 Task: Select the scale with the custom "95".
Action: Mouse moved to (45, 80)
Screenshot: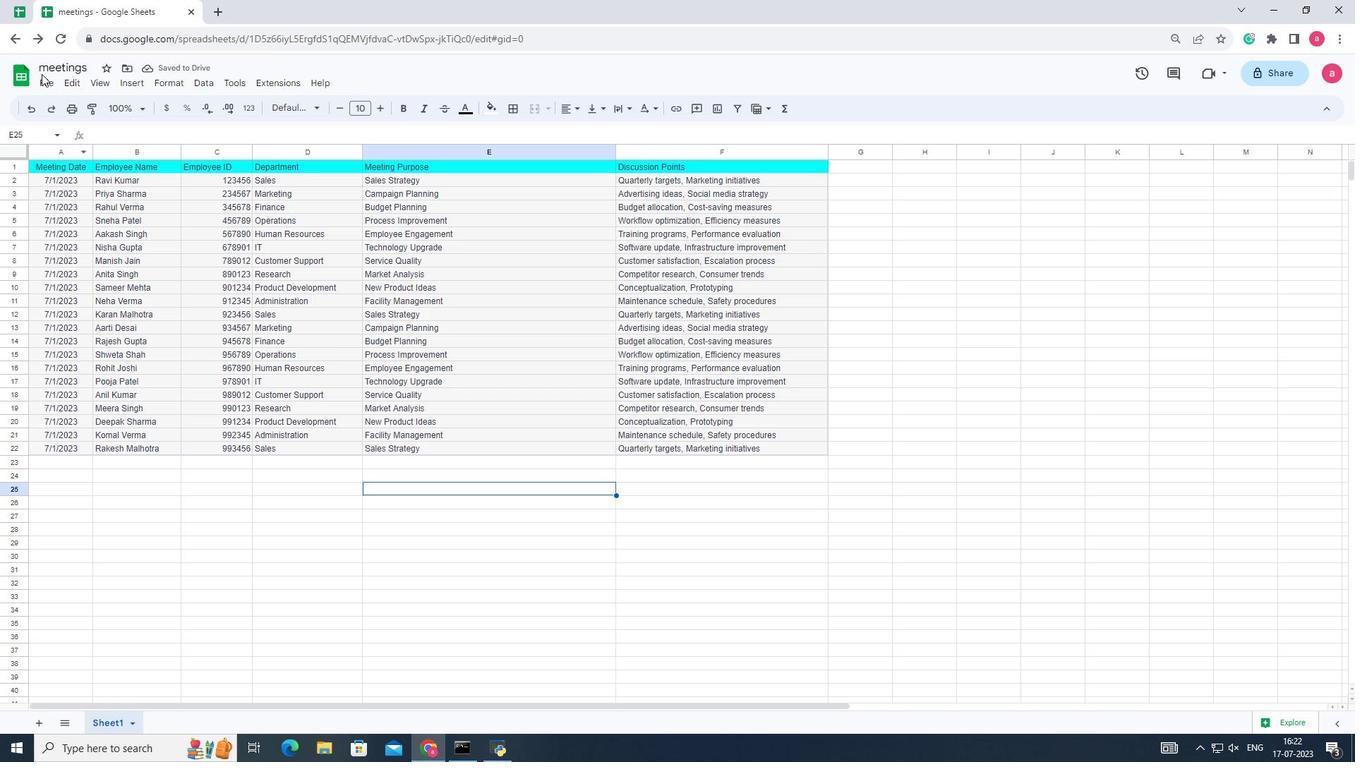
Action: Mouse pressed left at (45, 80)
Screenshot: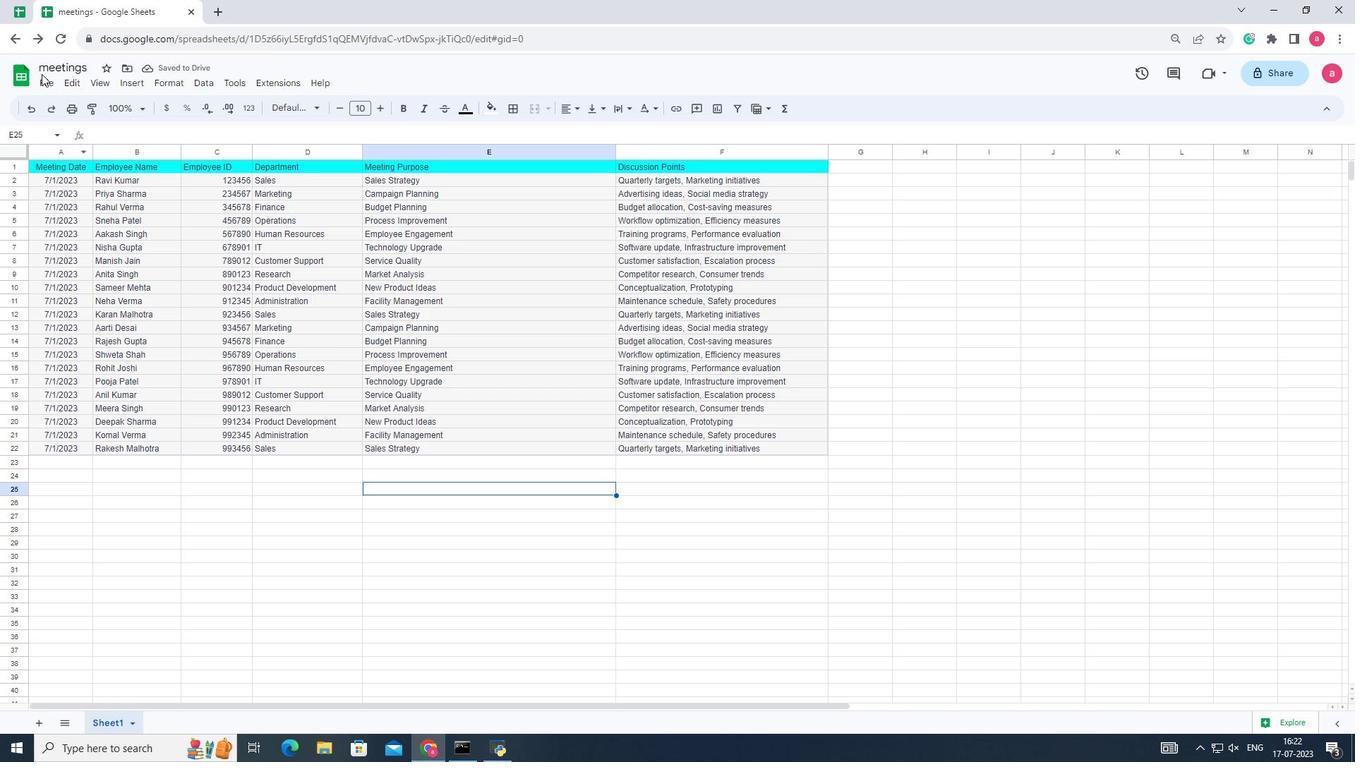 
Action: Mouse moved to (71, 461)
Screenshot: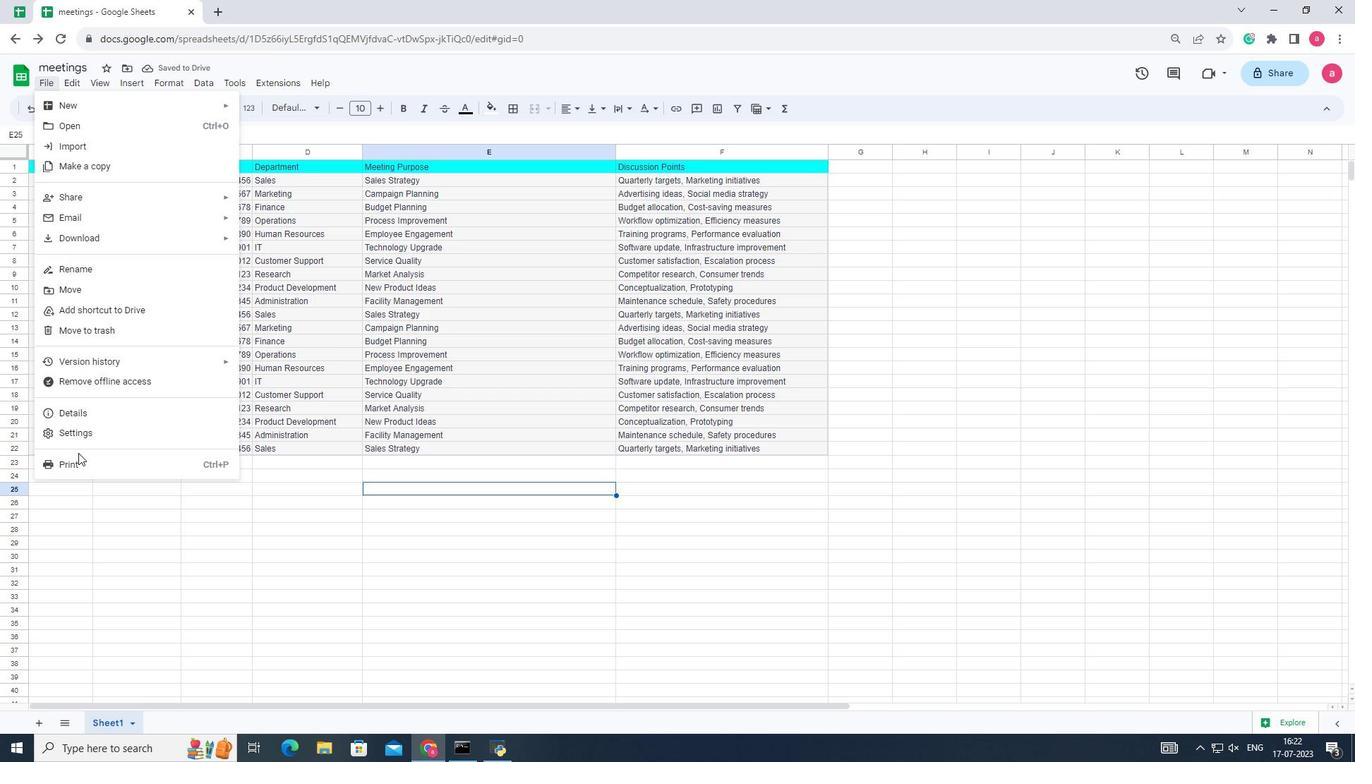 
Action: Mouse pressed left at (71, 461)
Screenshot: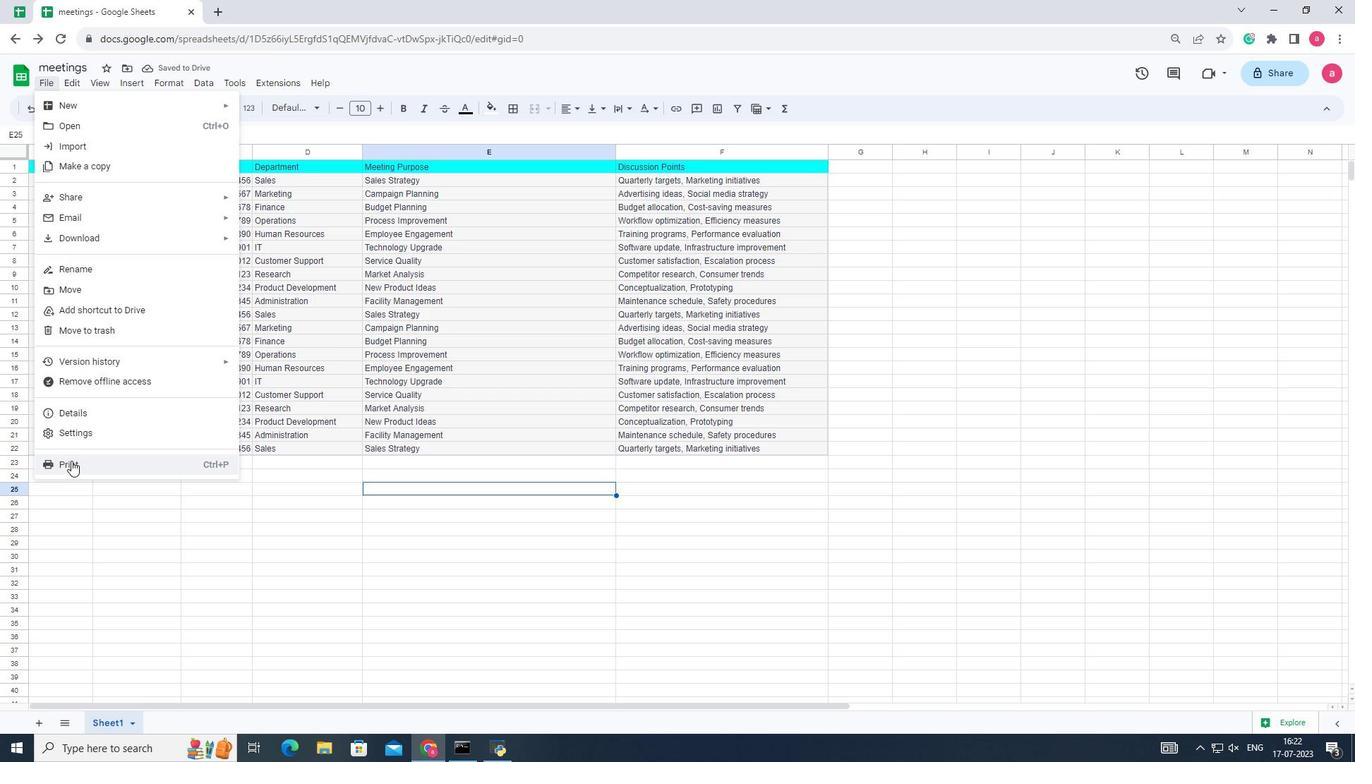 
Action: Mouse moved to (1309, 69)
Screenshot: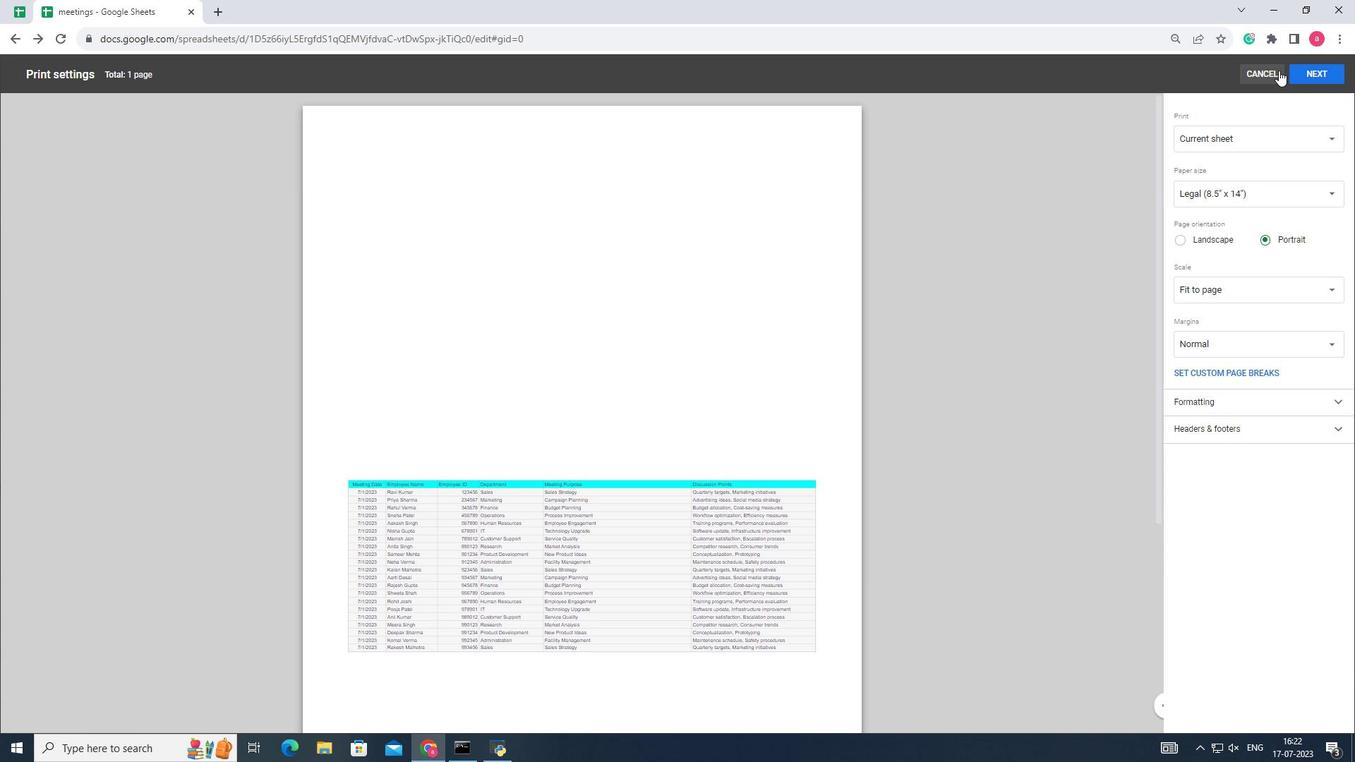 
Action: Mouse pressed left at (1309, 69)
Screenshot: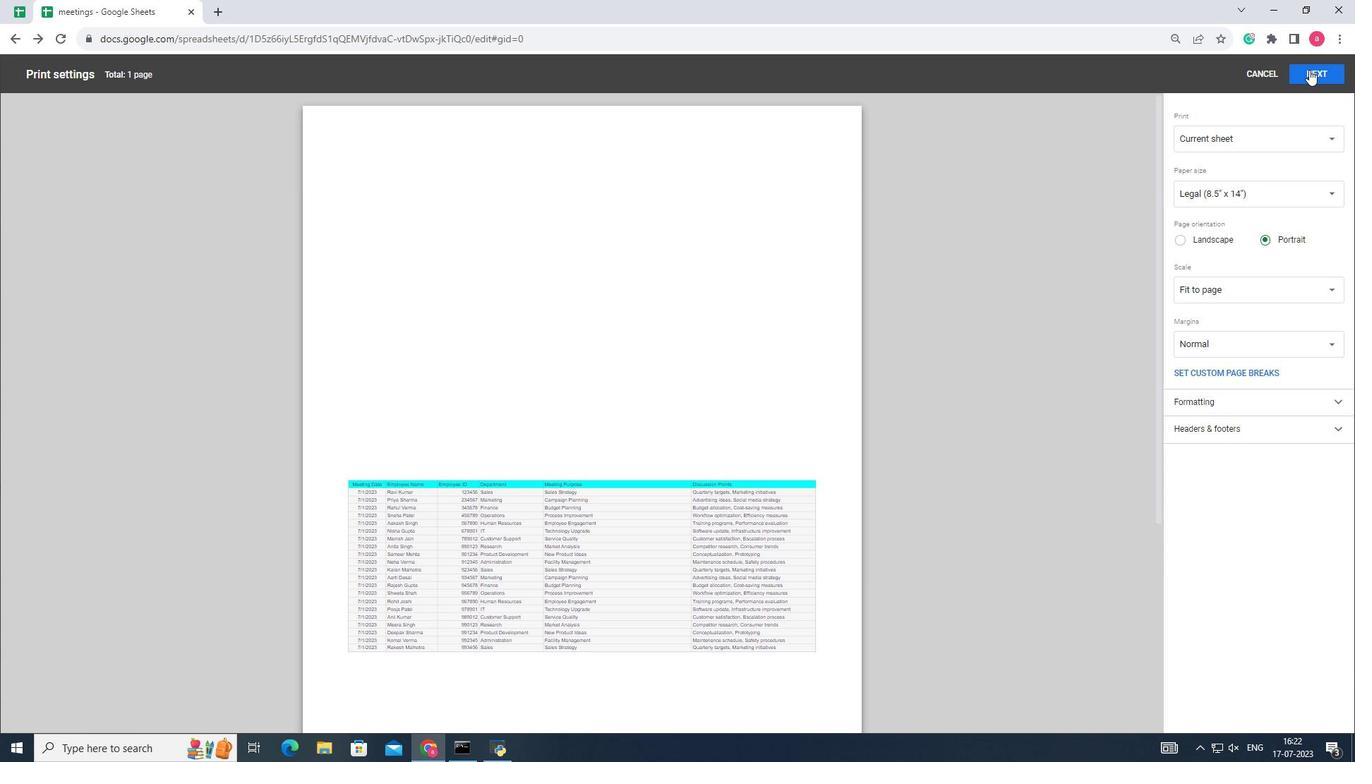 
Action: Mouse moved to (927, 235)
Screenshot: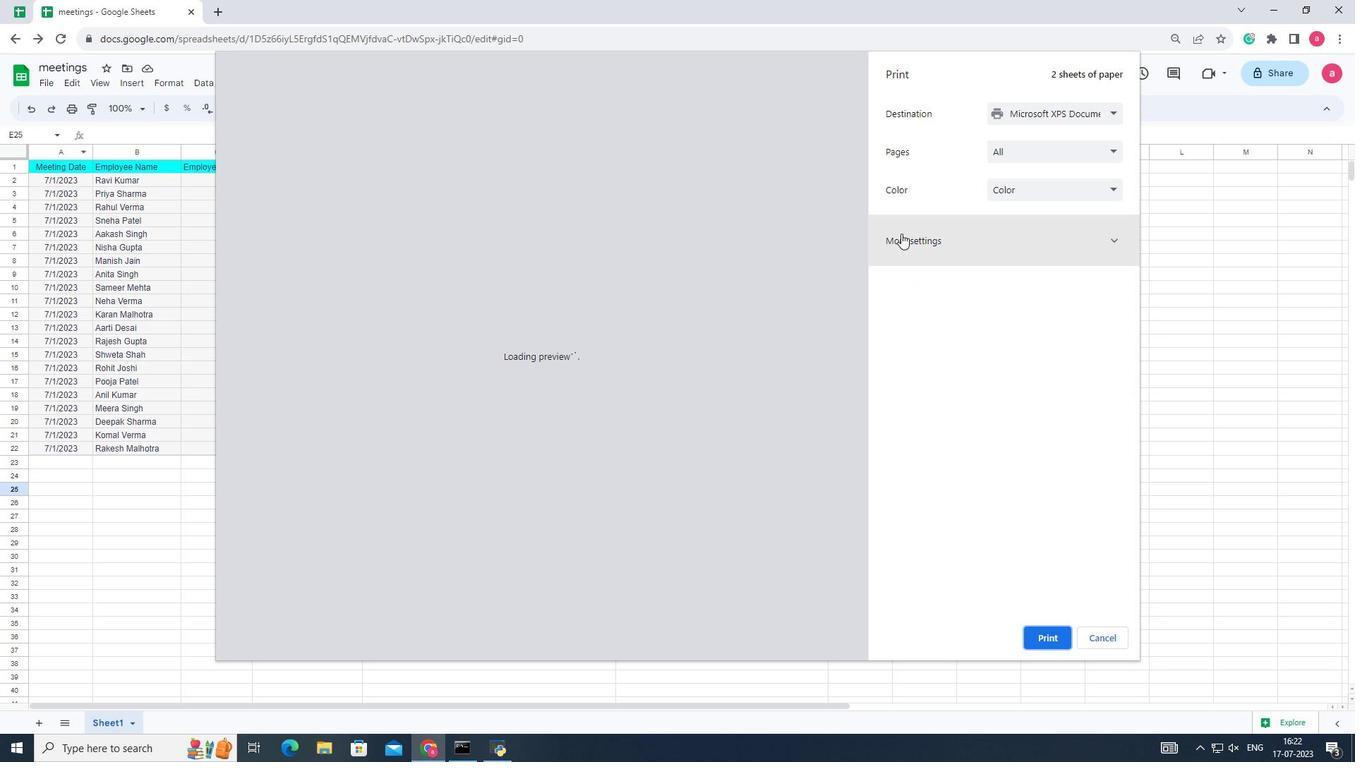 
Action: Mouse pressed left at (927, 235)
Screenshot: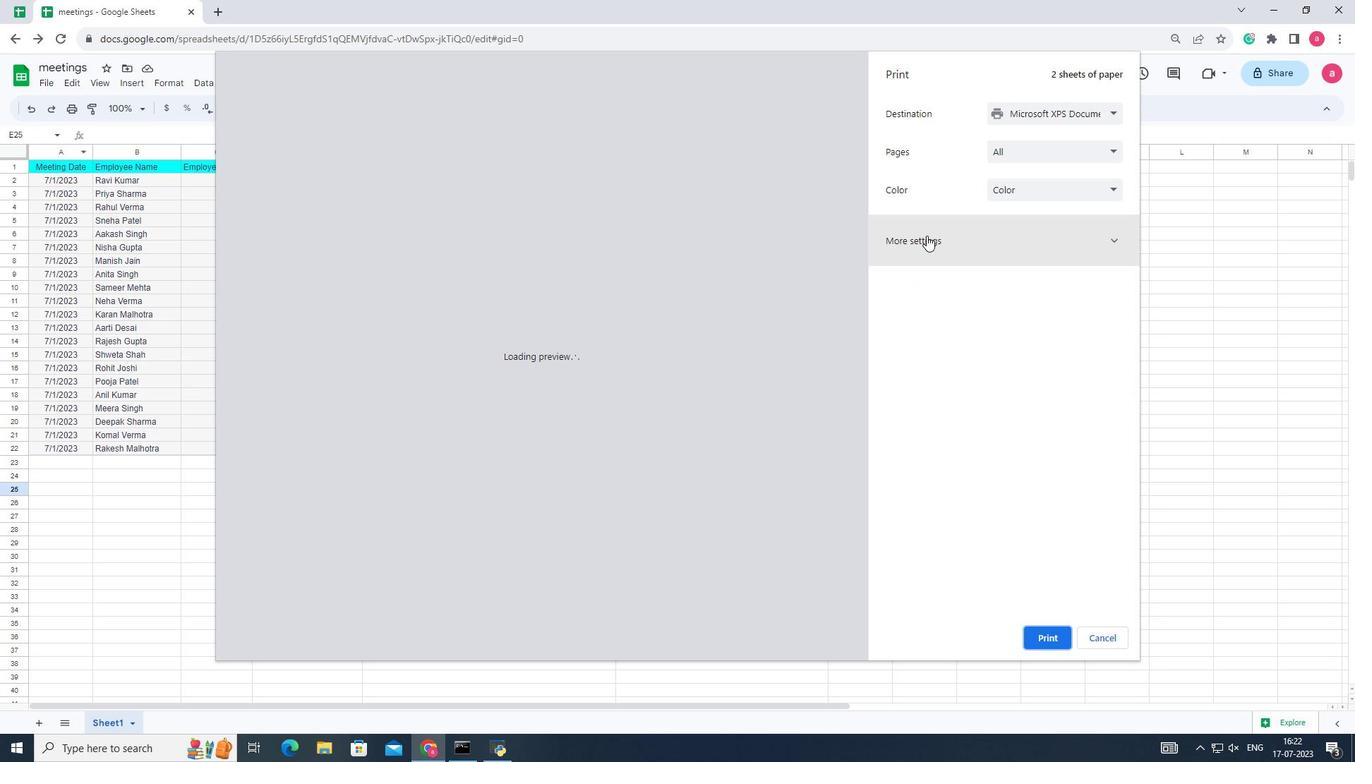 
Action: Mouse moved to (1037, 407)
Screenshot: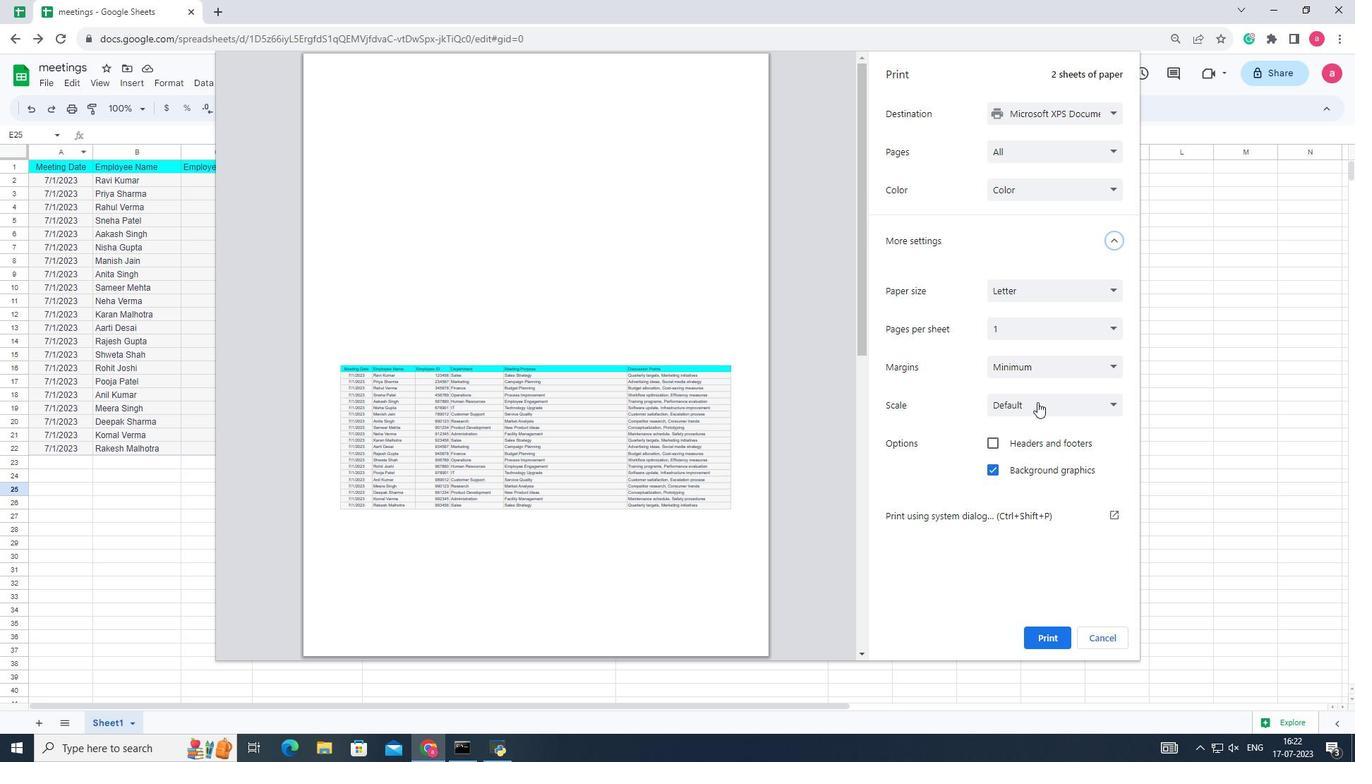 
Action: Mouse pressed left at (1037, 407)
Screenshot: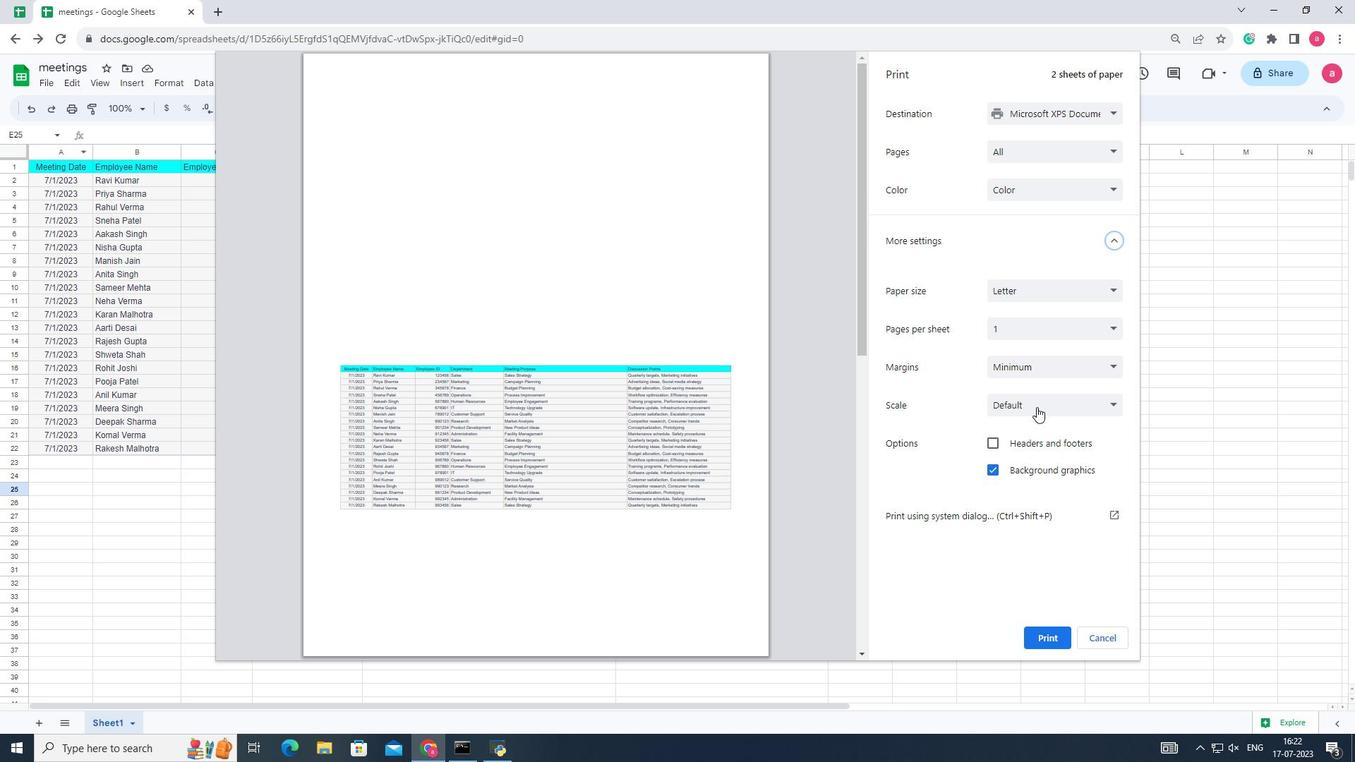 
Action: Mouse moved to (1020, 434)
Screenshot: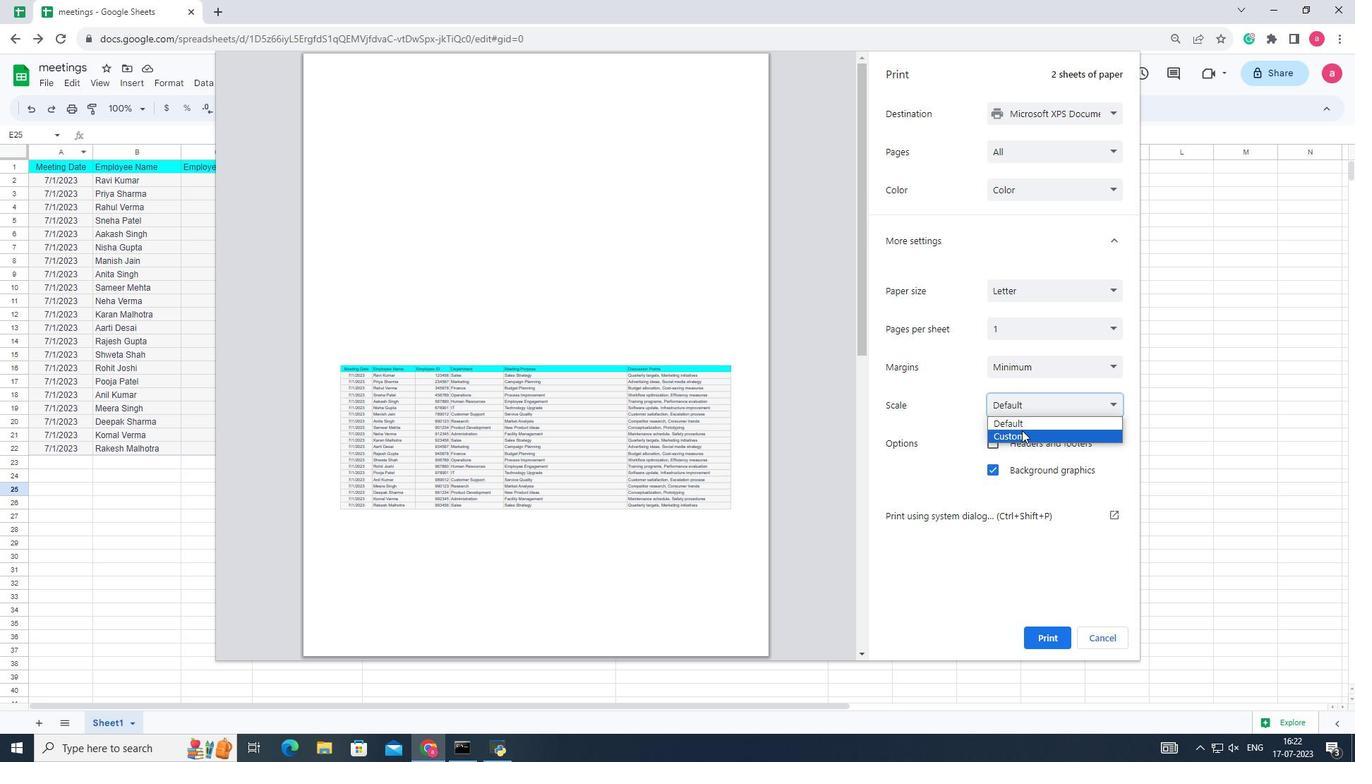
Action: Mouse pressed left at (1020, 434)
Screenshot: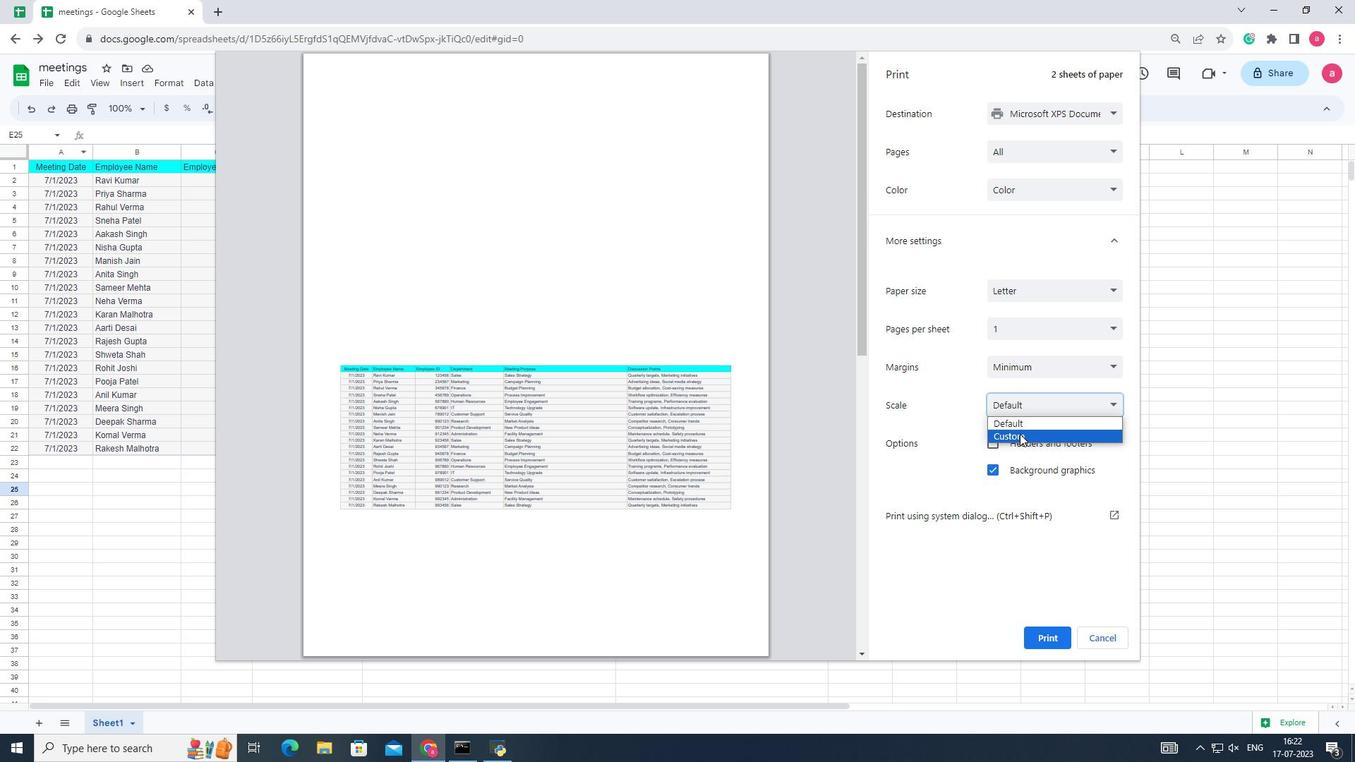 
Action: Mouse moved to (1013, 430)
Screenshot: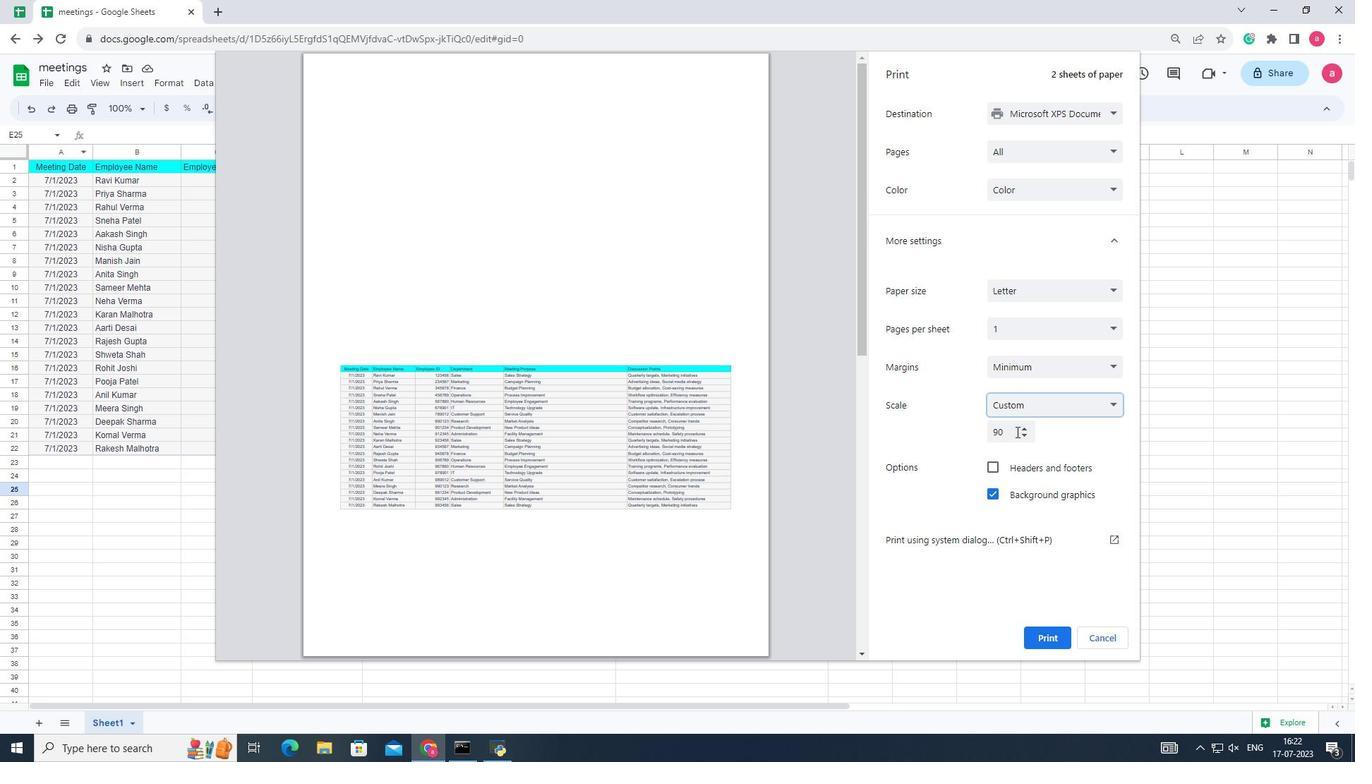 
Action: Mouse pressed left at (1013, 430)
Screenshot: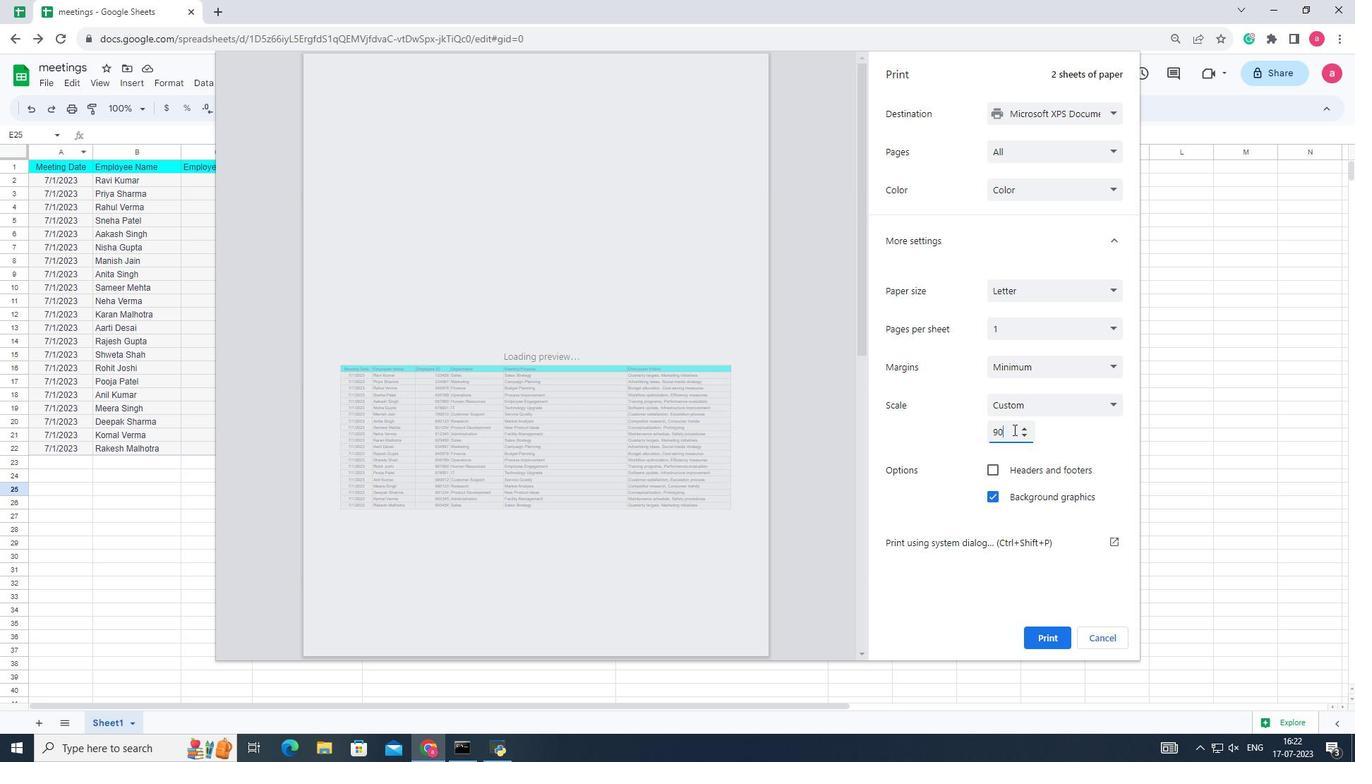 
Action: Mouse pressed left at (1013, 430)
Screenshot: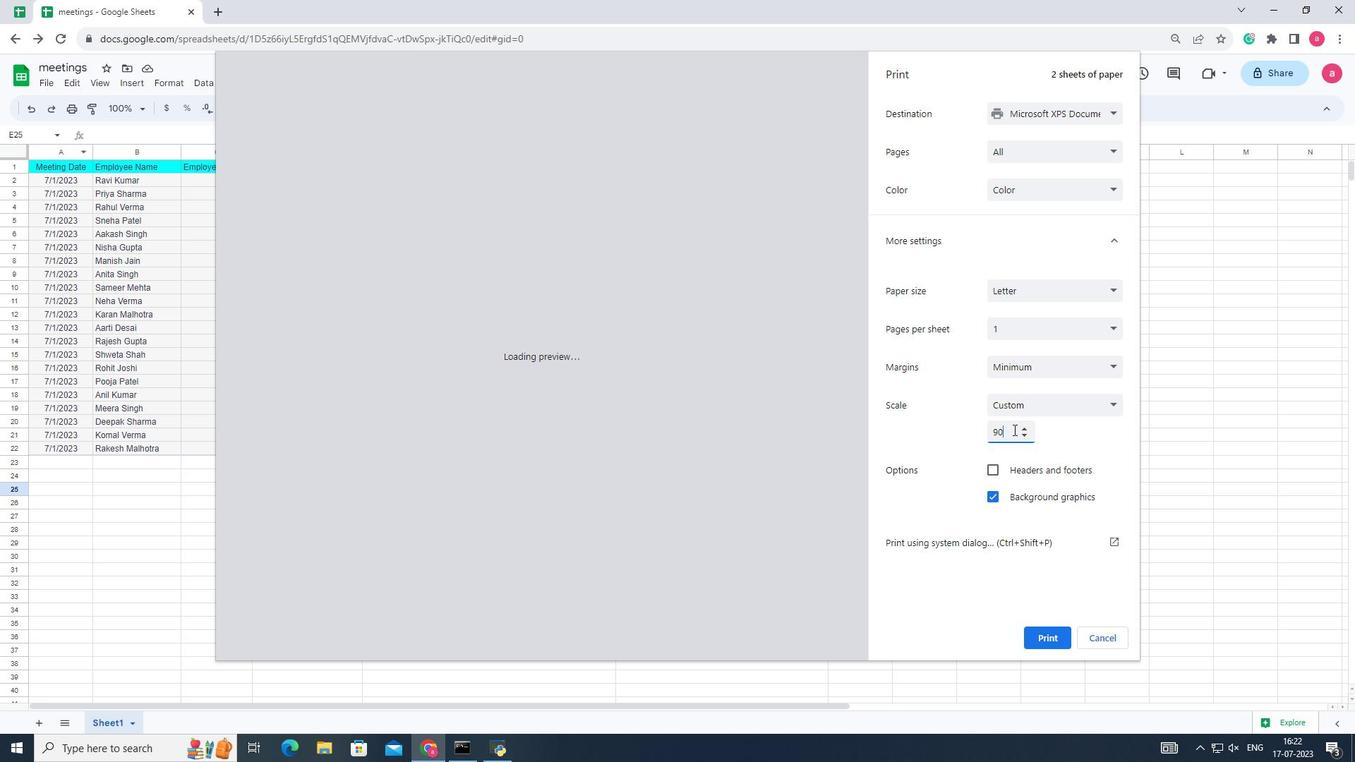 
Action: Key pressed <Key.backspace>95
Screenshot: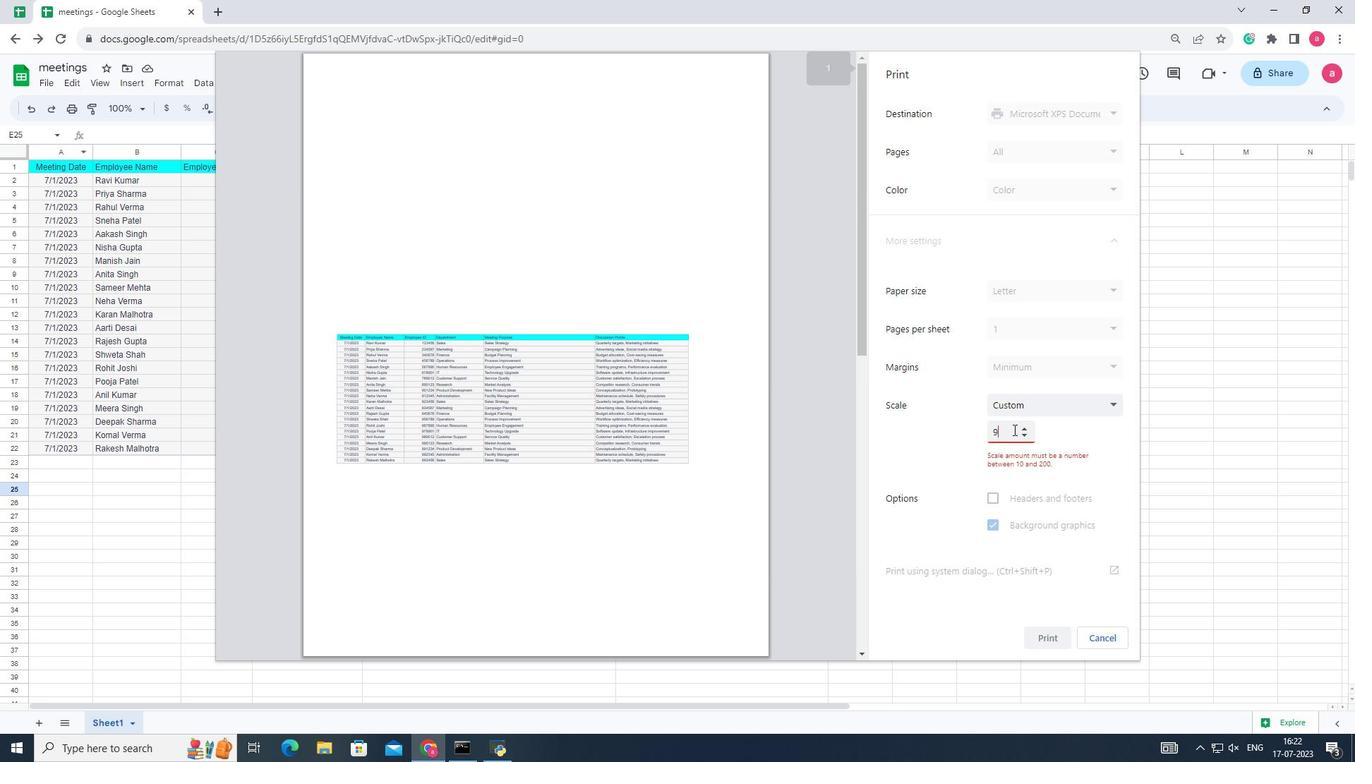 
